 Task: Create New Customer with Customer Name: Palais Royal, Billing Address Line1: 1139 Sharon Lane, Billing Address Line2:  South Bend, Billing Address Line3:  Indiana 46625, Cell Number: 812-237-6826
Action: Mouse moved to (156, 26)
Screenshot: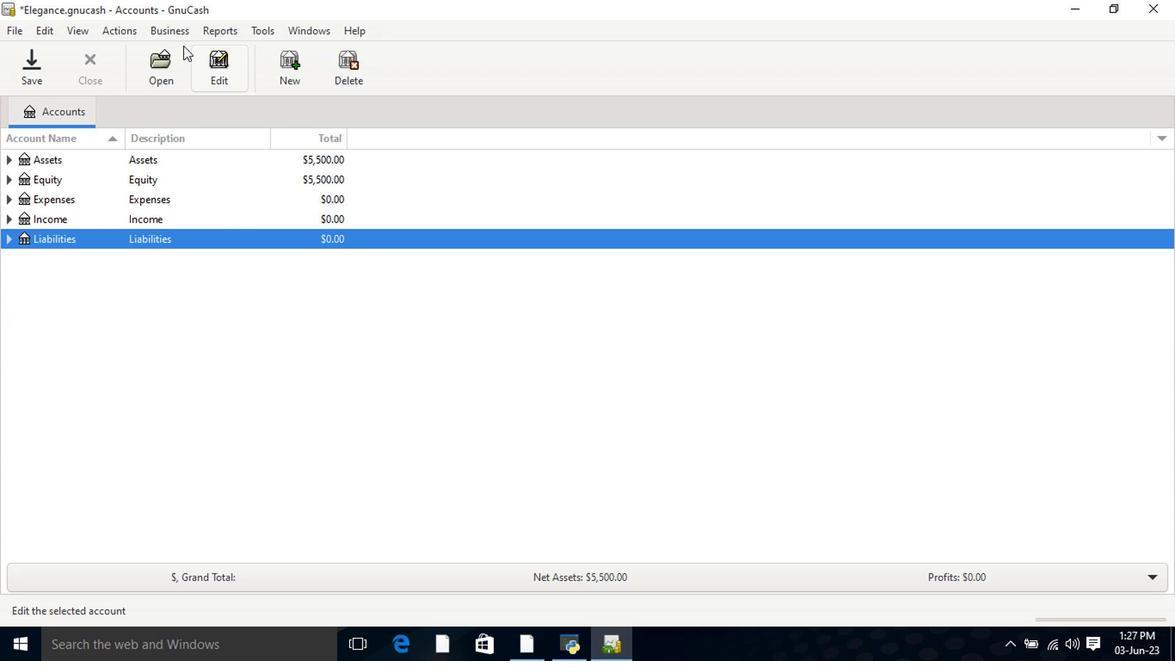 
Action: Mouse pressed left at (156, 26)
Screenshot: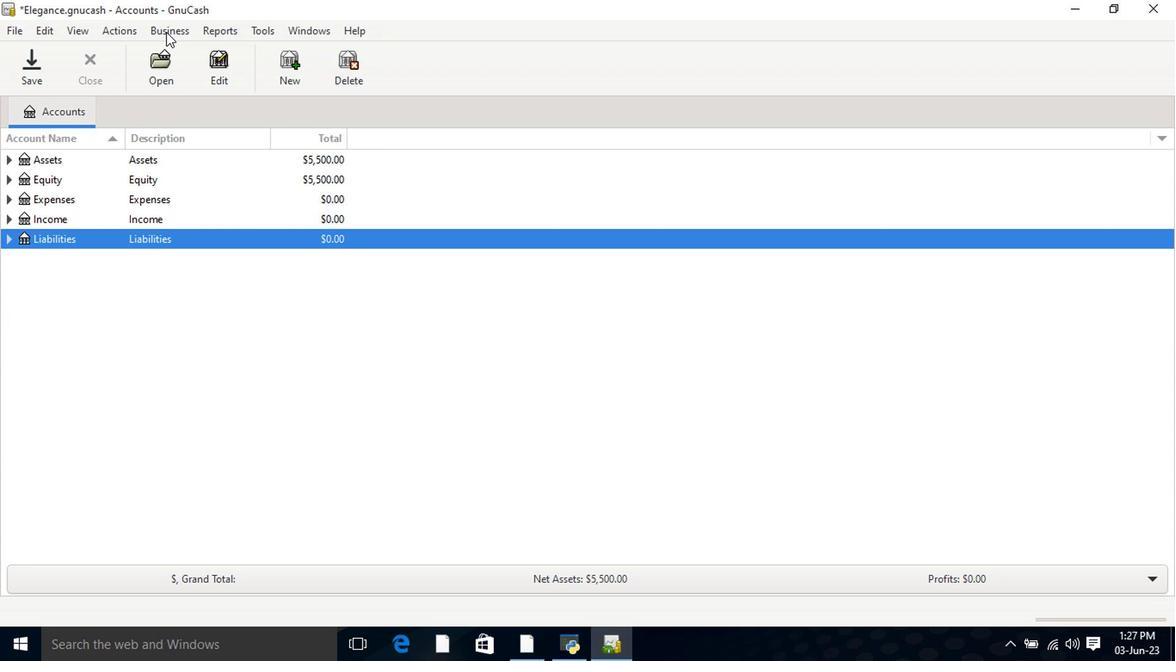 
Action: Mouse moved to (359, 77)
Screenshot: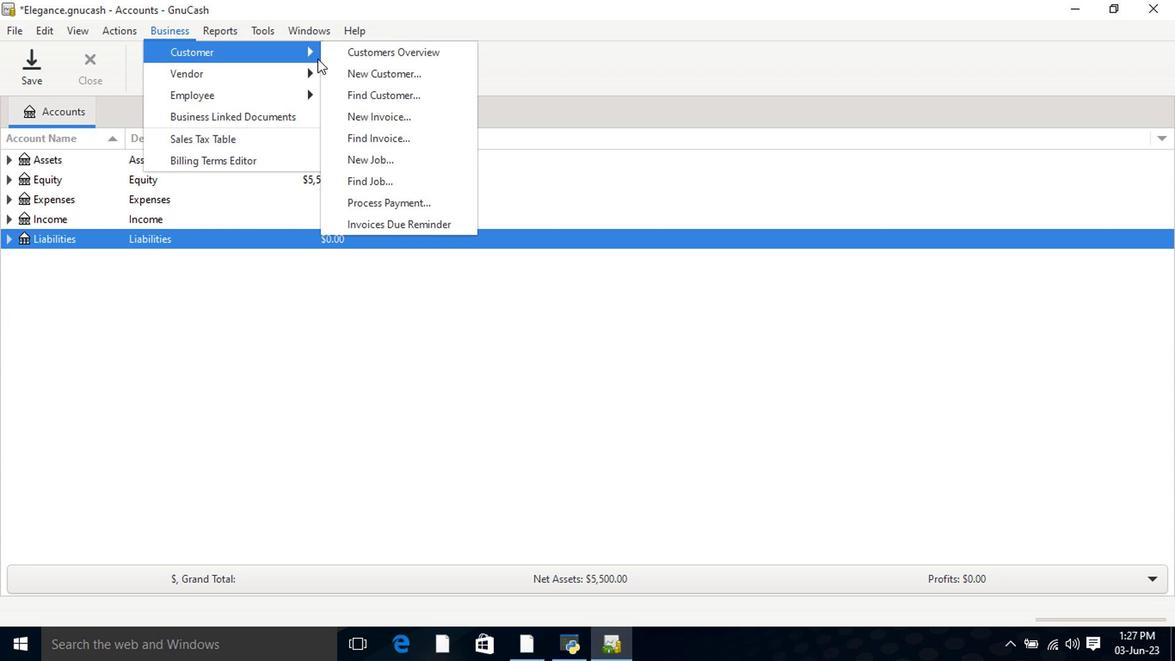 
Action: Mouse pressed left at (359, 77)
Screenshot: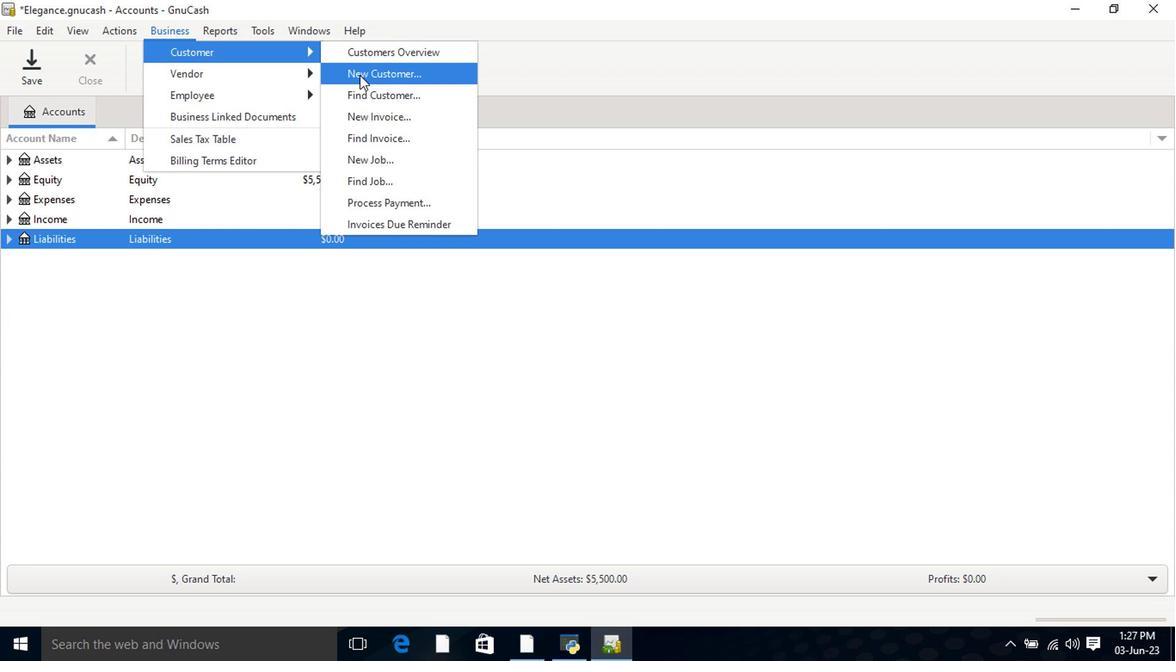 
Action: Mouse moved to (585, 202)
Screenshot: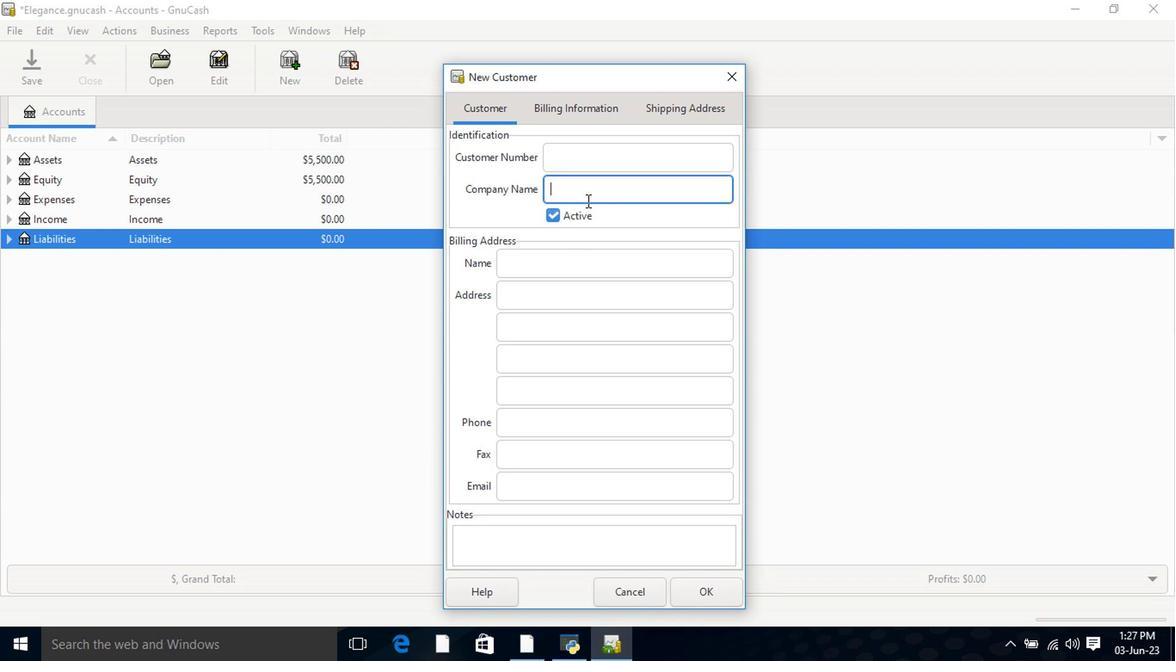 
Action: Key pressed <Key.shift>Palais<Key.space><Key.shift>Royal<Key.tab><Key.tab><Key.tab>1139<Key.space><Key.shift>Sharon<Key.space><Key.shift>Lane<Key.tab><Key.shift>South<Key.space><Key.shift>Bend<Key.tab><Key.shift>Indiana<Key.space>46625<Key.tab><Key.tab>812-237-6826
Screenshot: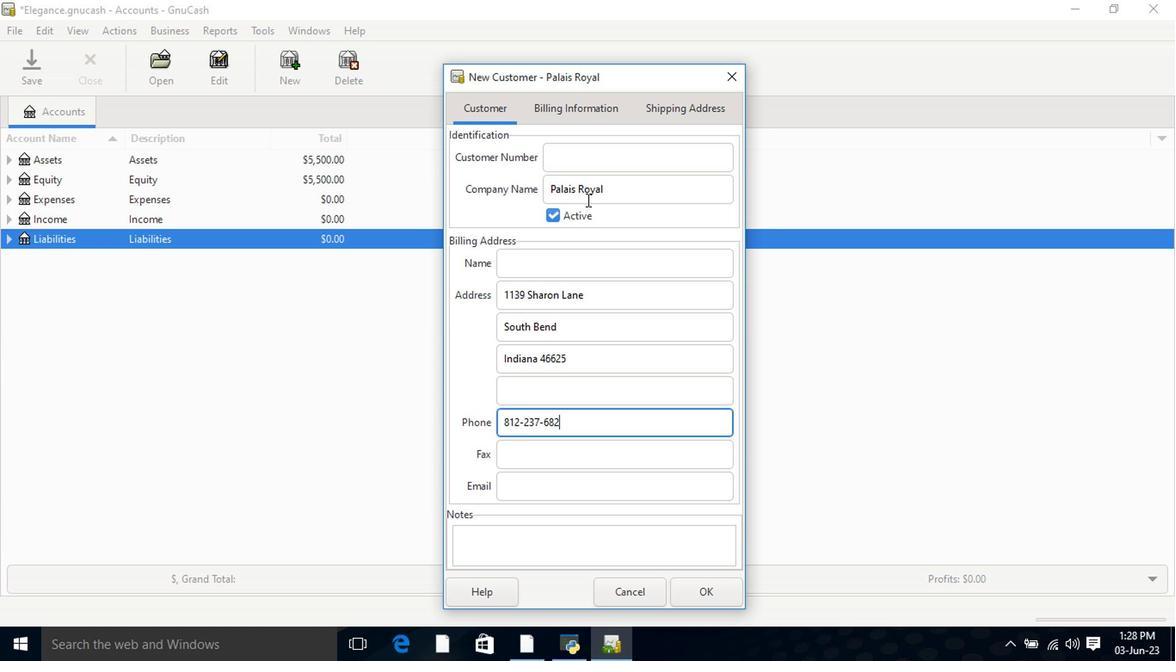 
Action: Mouse moved to (567, 115)
Screenshot: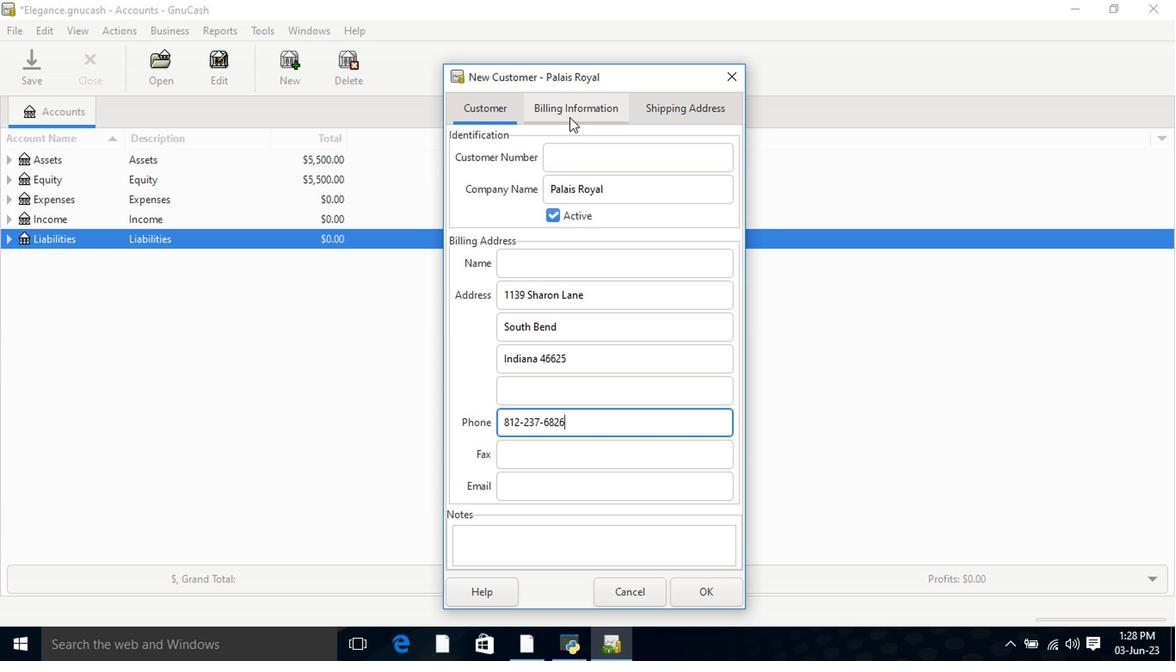 
Action: Mouse pressed left at (567, 115)
Screenshot: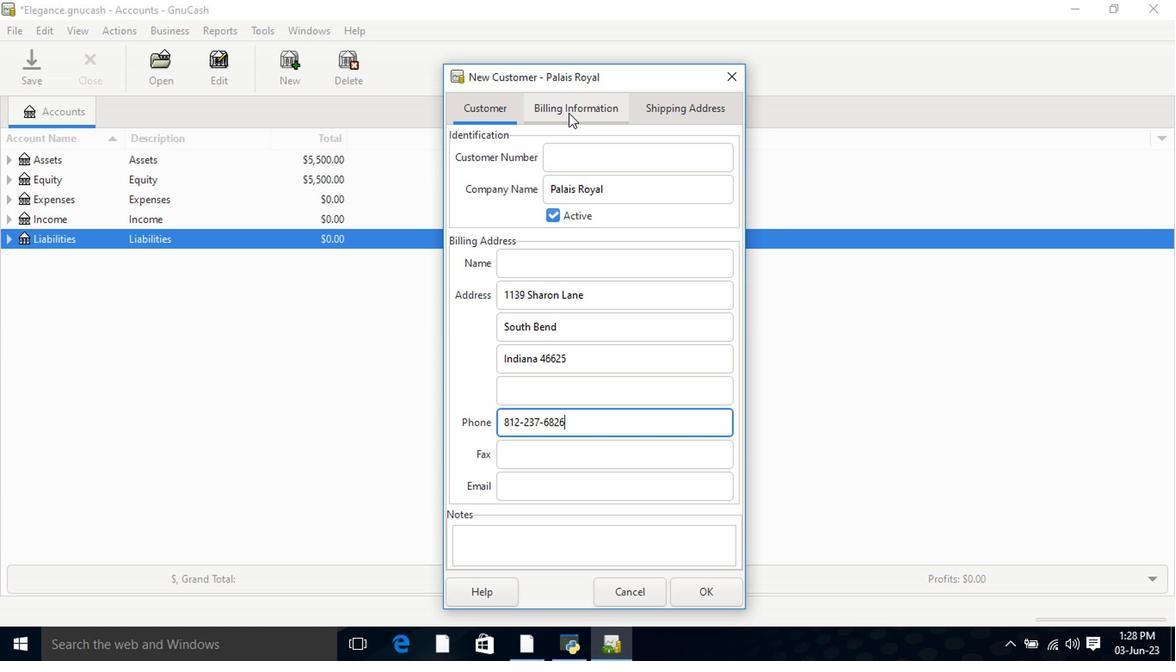 
Action: Mouse moved to (657, 116)
Screenshot: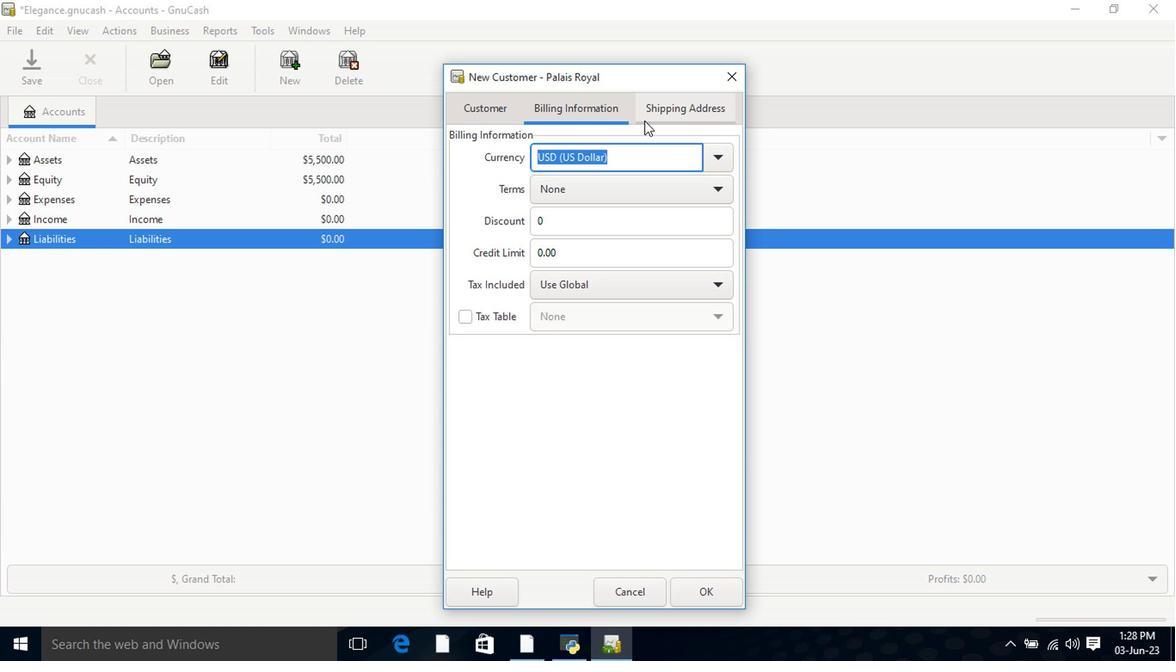 
Action: Mouse pressed left at (657, 116)
Screenshot: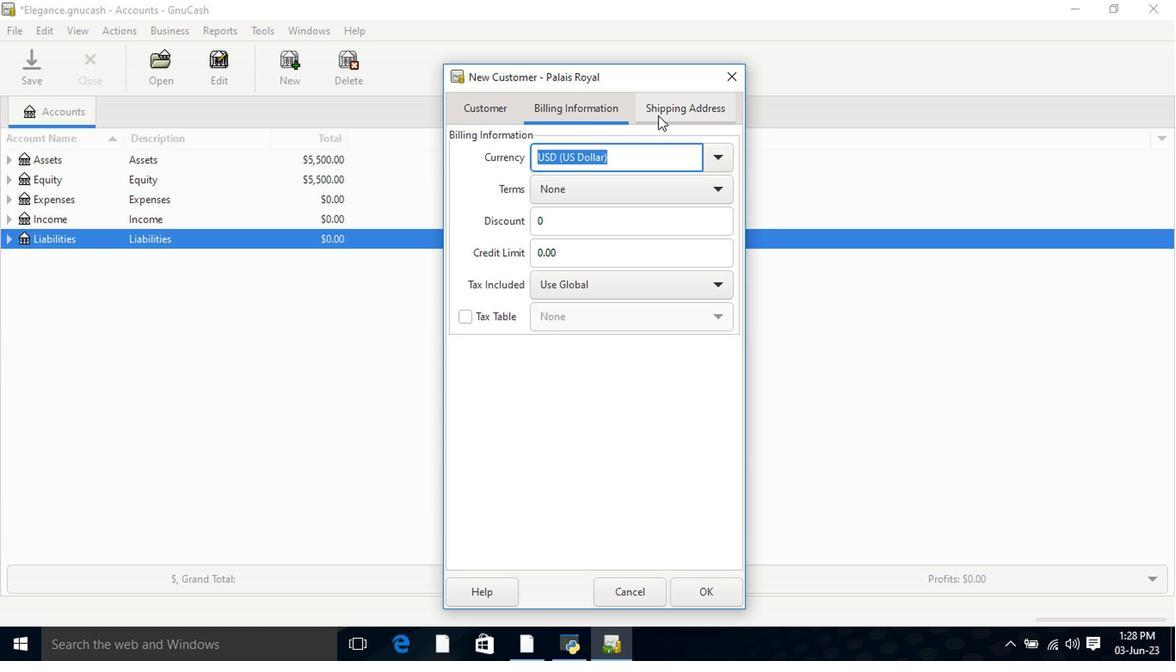 
Action: Mouse moved to (705, 591)
Screenshot: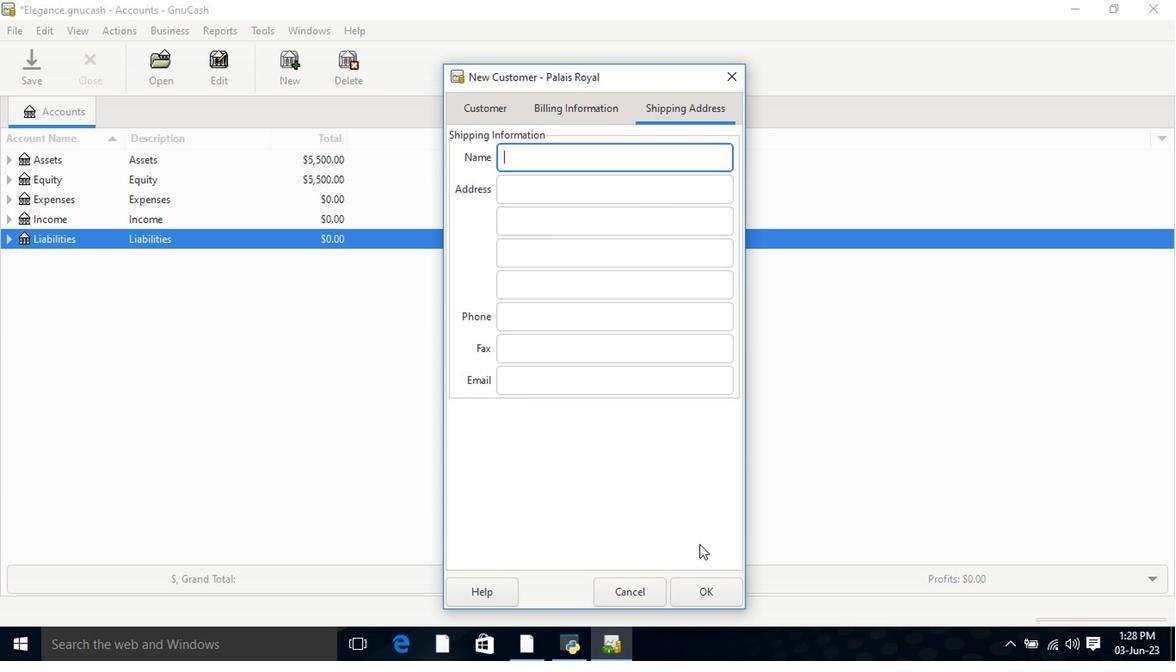 
Action: Mouse pressed left at (705, 591)
Screenshot: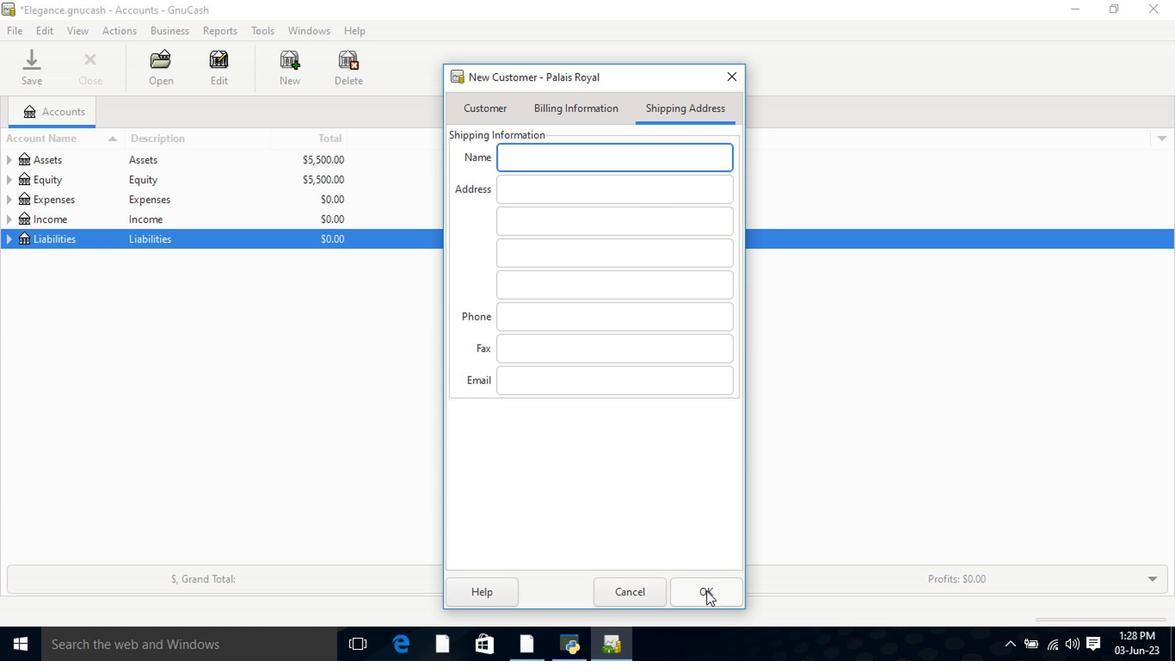 
Action: Mouse moved to (705, 591)
Screenshot: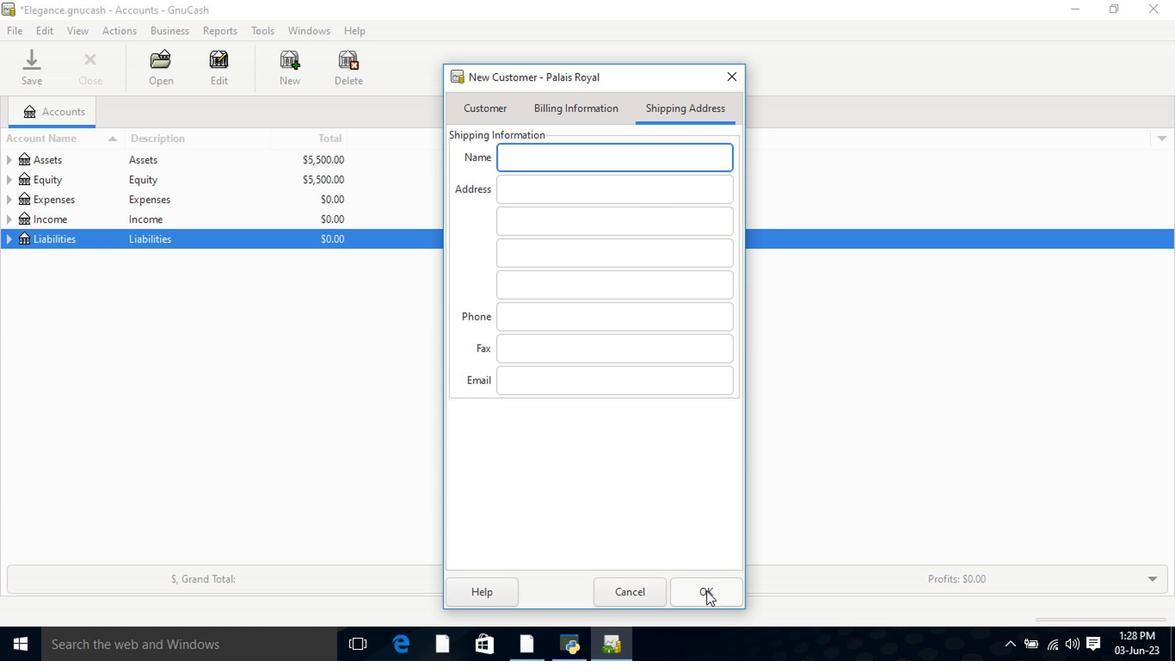 
